 Task: Add Lifeway Lowfat Peach Kefir to the cart.
Action: Mouse moved to (21, 102)
Screenshot: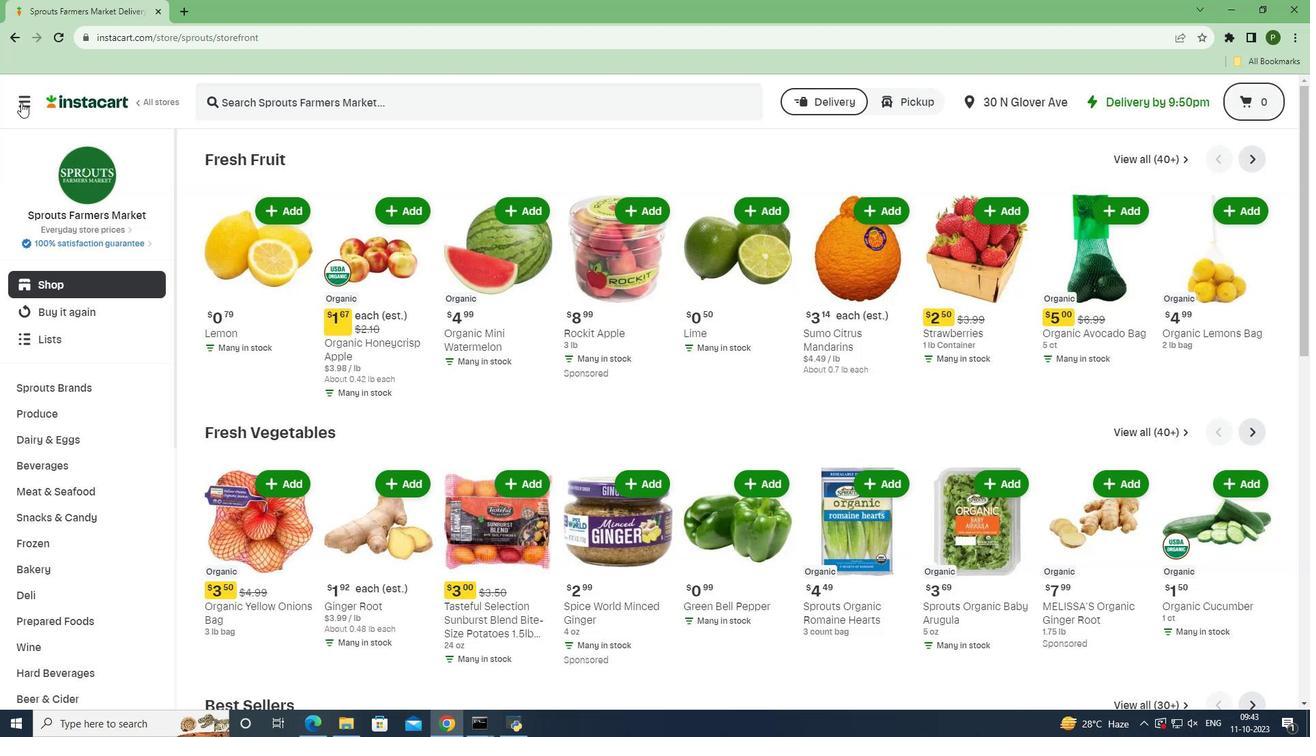 
Action: Mouse pressed left at (21, 102)
Screenshot: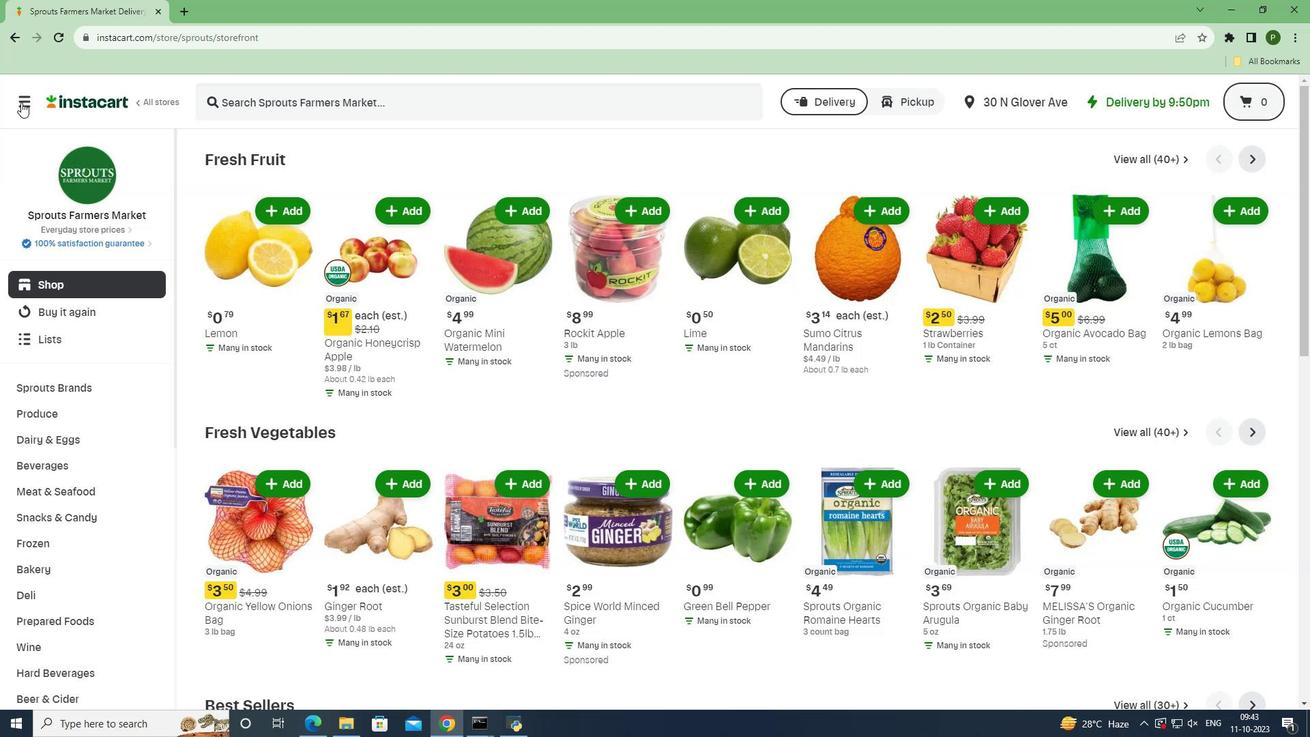 
Action: Mouse moved to (35, 358)
Screenshot: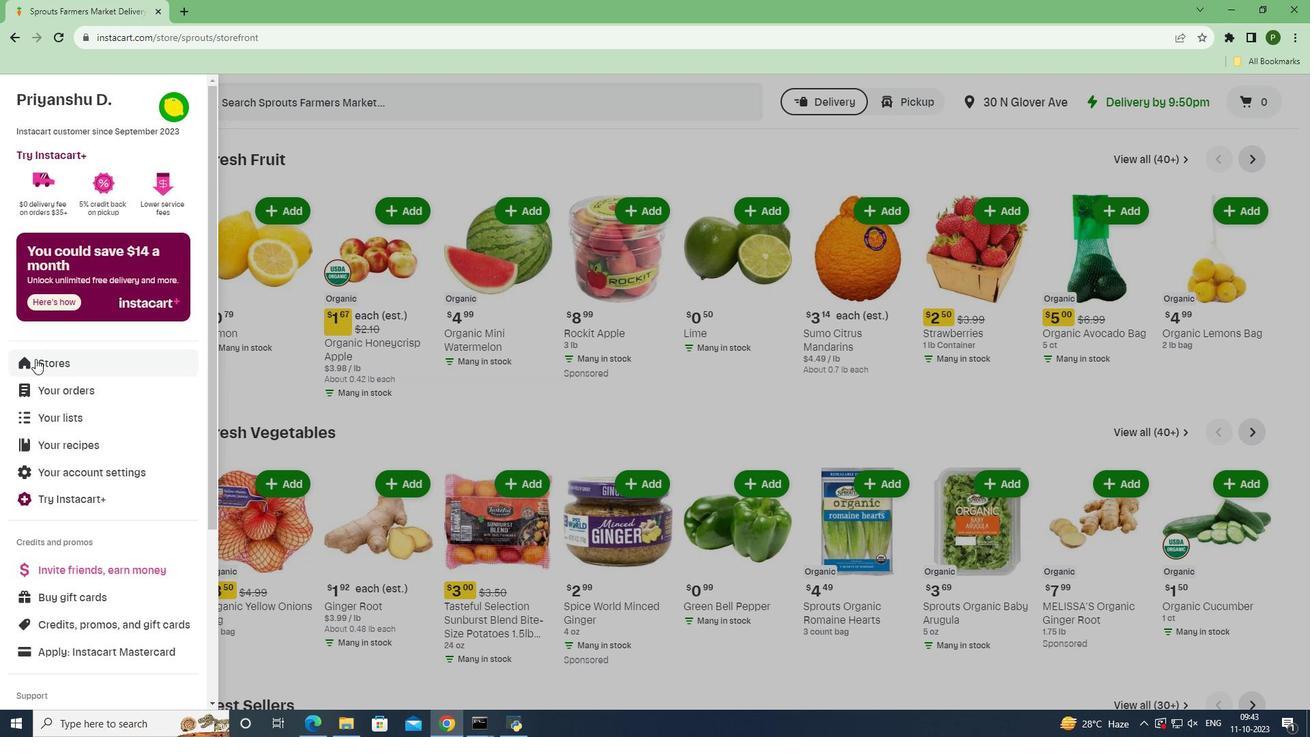 
Action: Mouse pressed left at (35, 358)
Screenshot: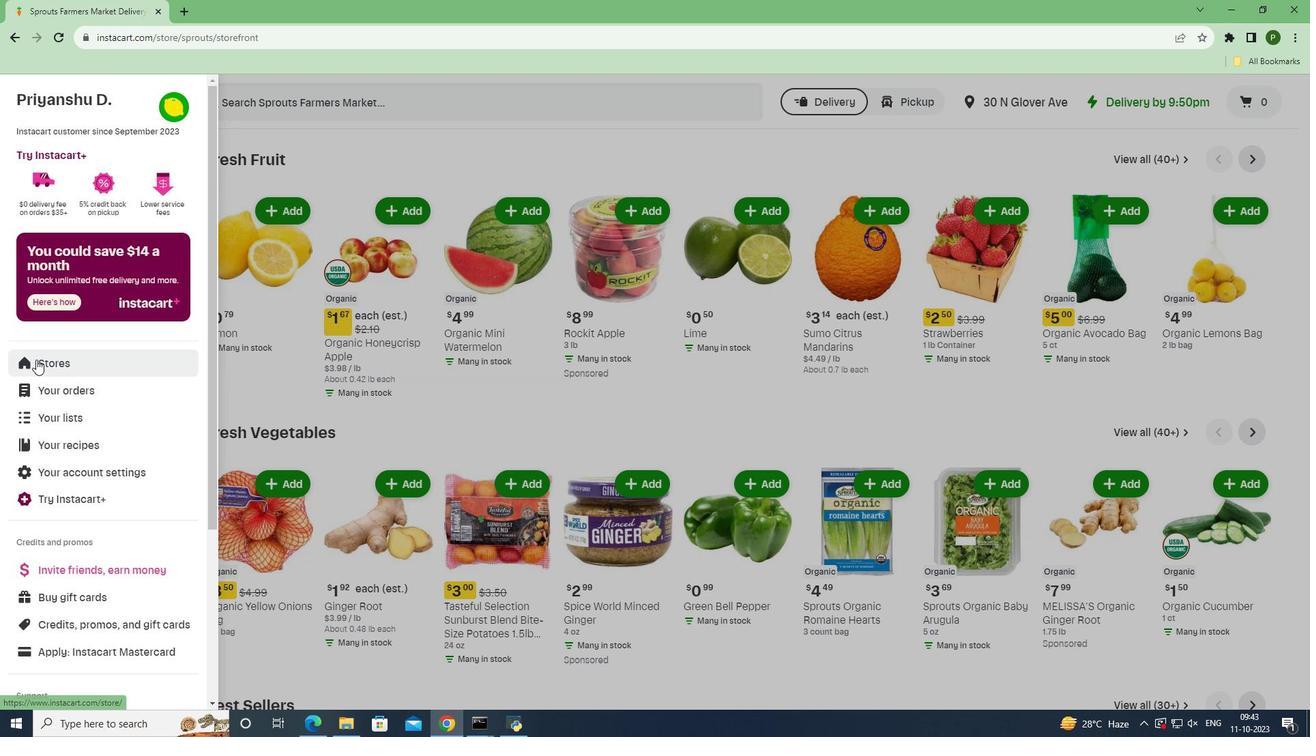 
Action: Mouse moved to (318, 147)
Screenshot: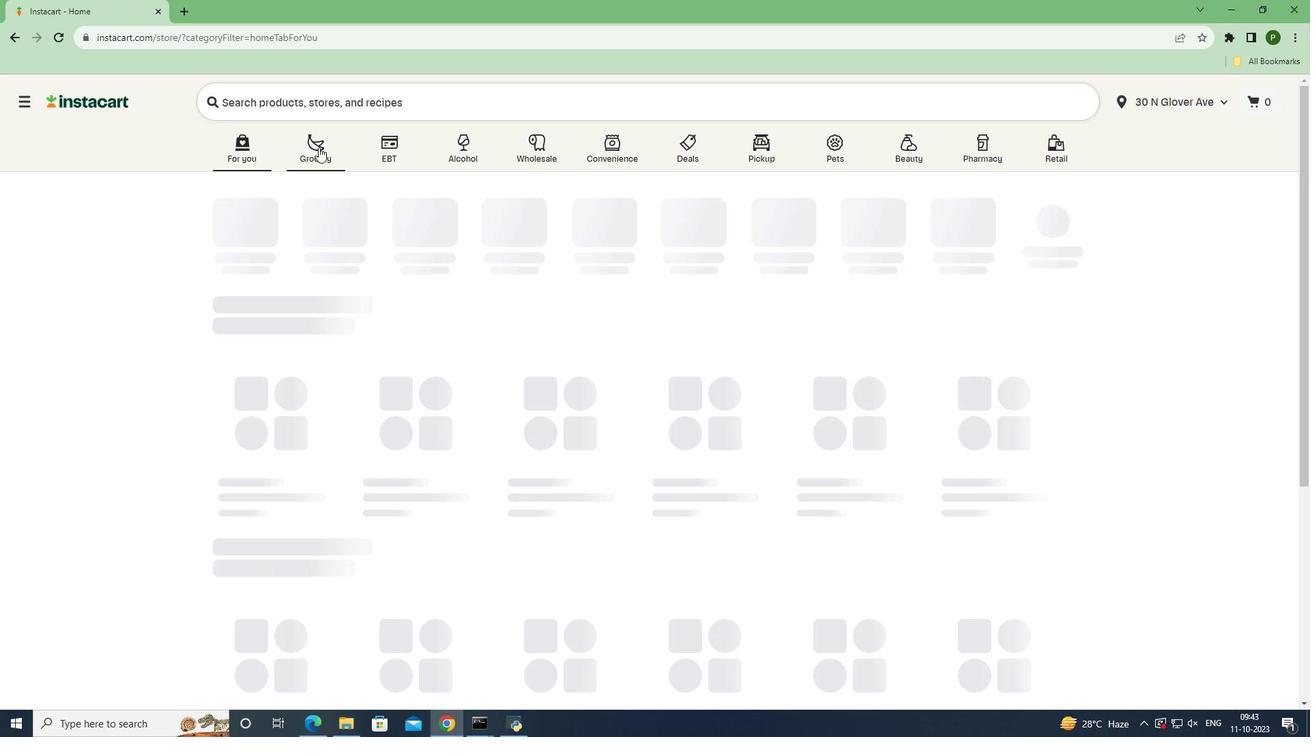 
Action: Mouse pressed left at (318, 147)
Screenshot: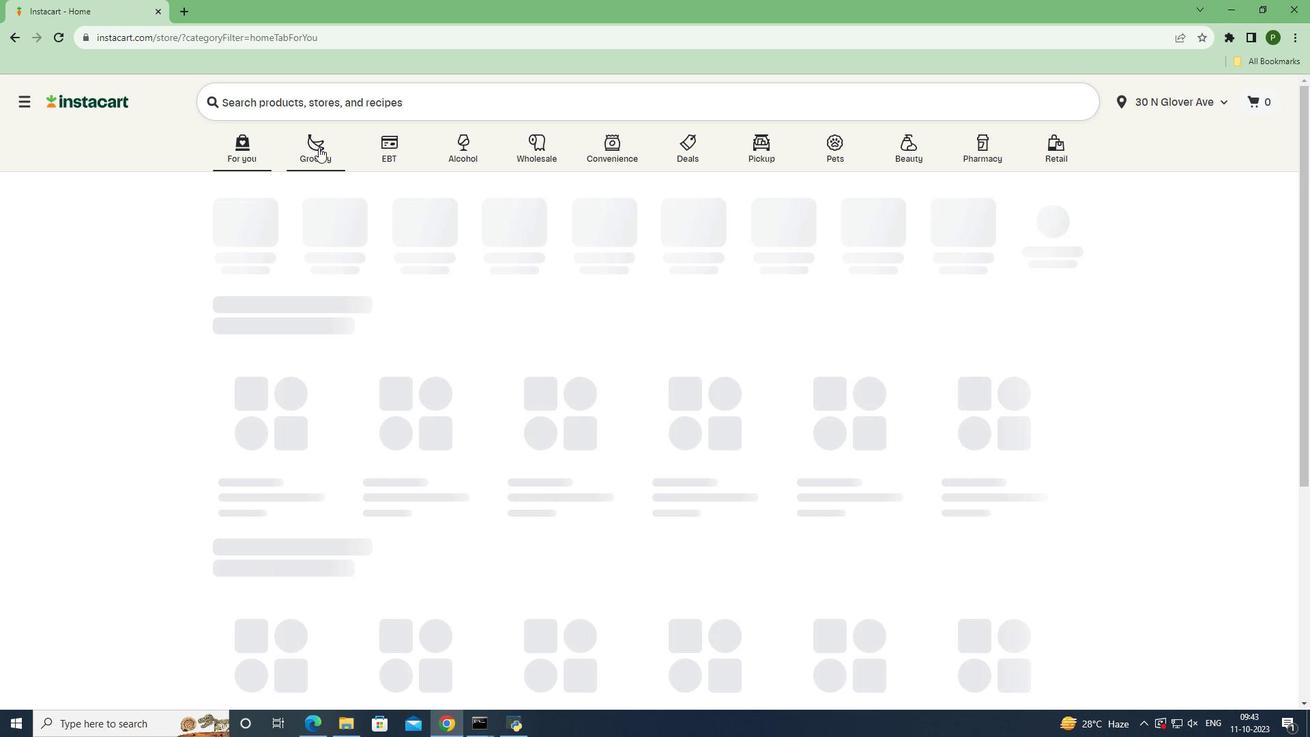 
Action: Mouse moved to (531, 292)
Screenshot: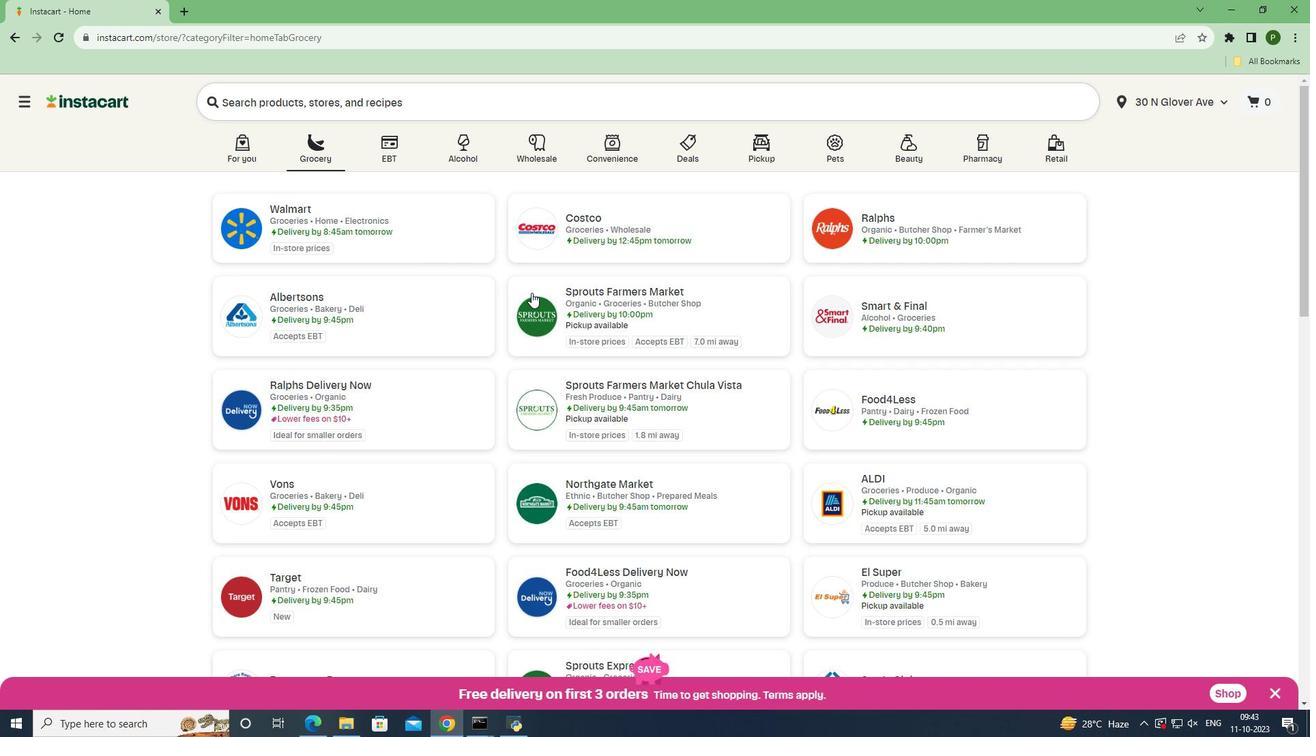 
Action: Mouse pressed left at (531, 292)
Screenshot: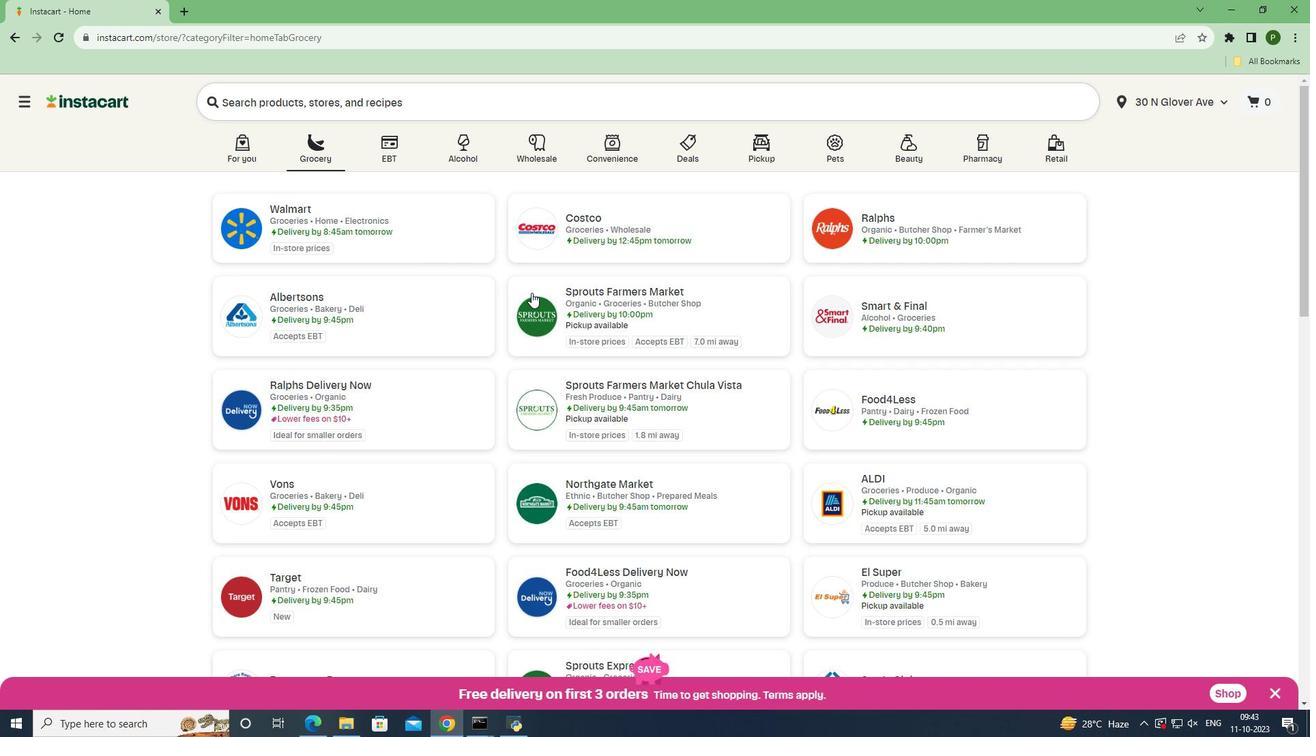 
Action: Mouse moved to (120, 441)
Screenshot: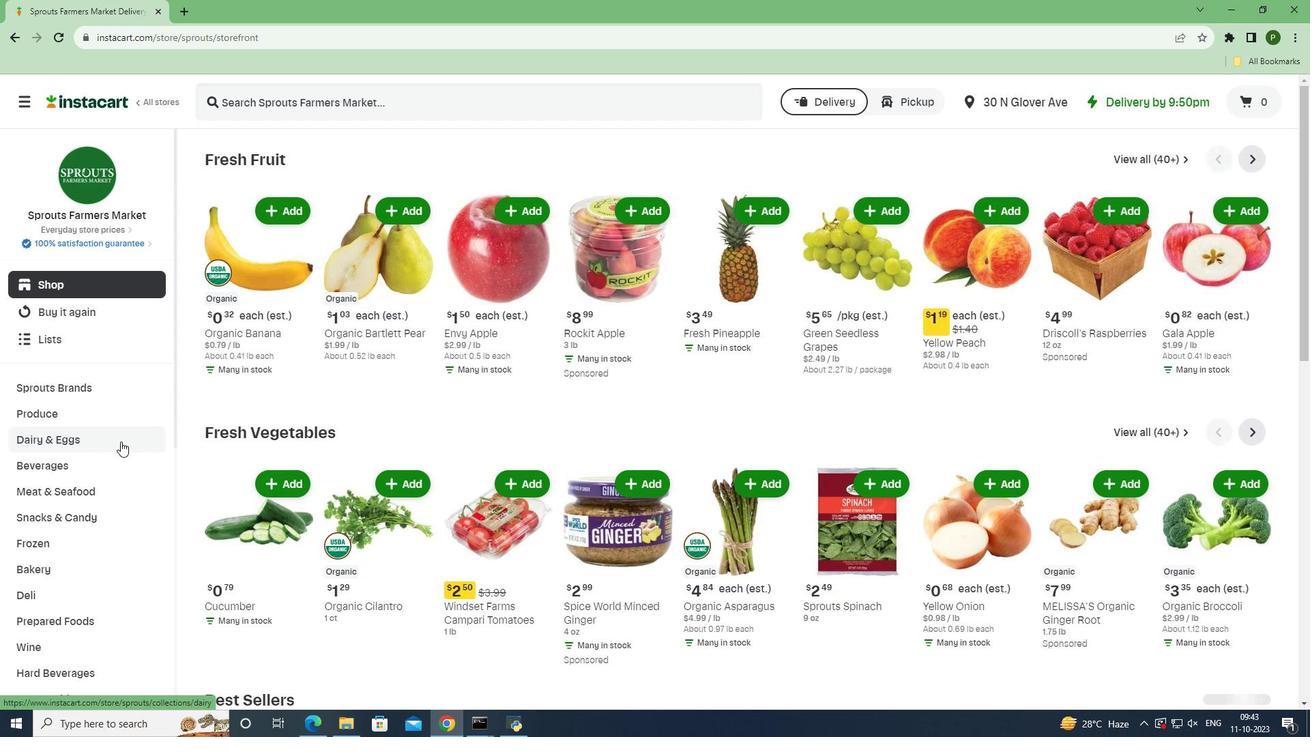 
Action: Mouse pressed left at (120, 441)
Screenshot: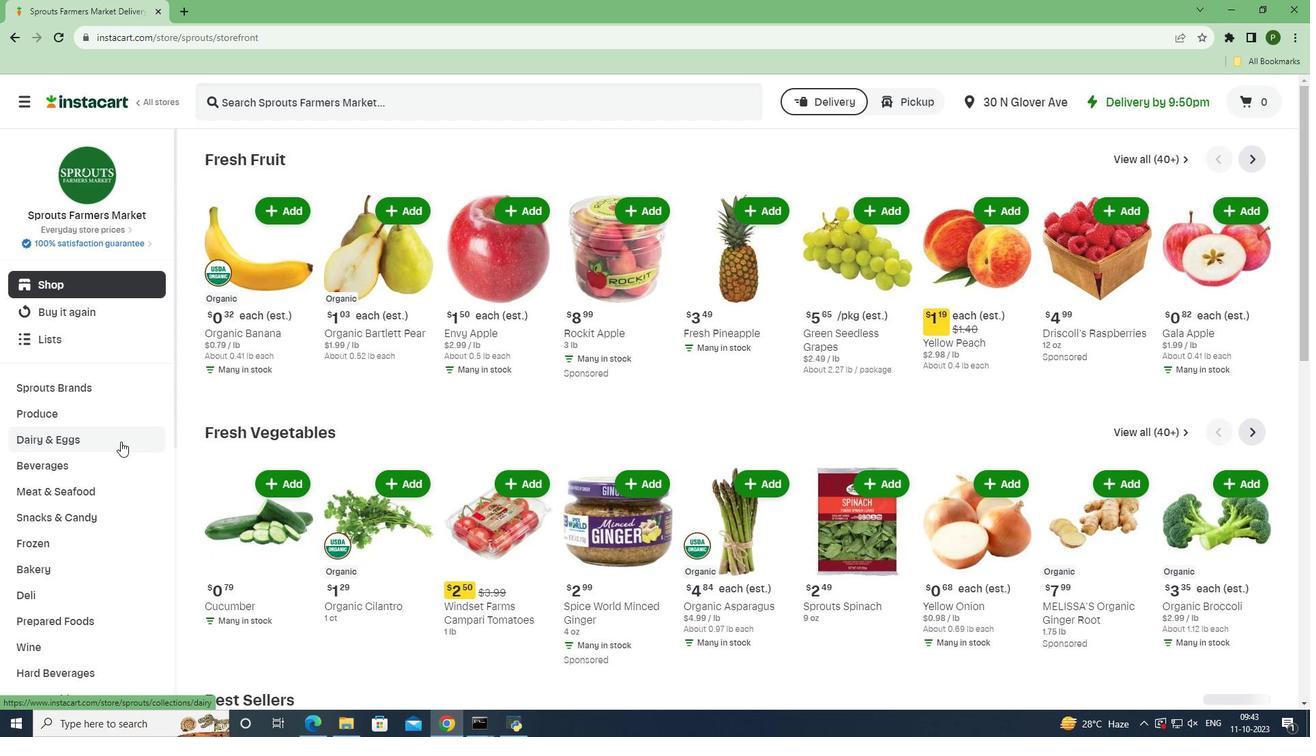 
Action: Mouse moved to (64, 553)
Screenshot: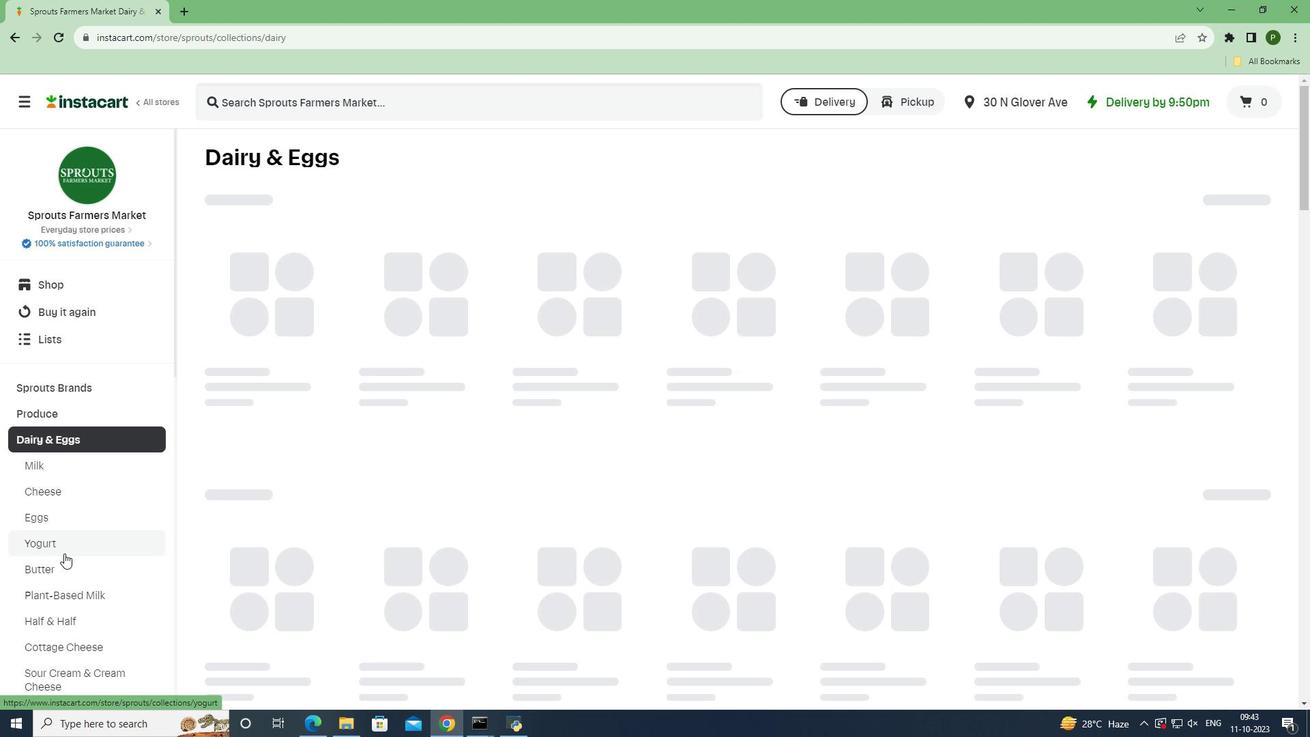 
Action: Mouse pressed left at (64, 553)
Screenshot: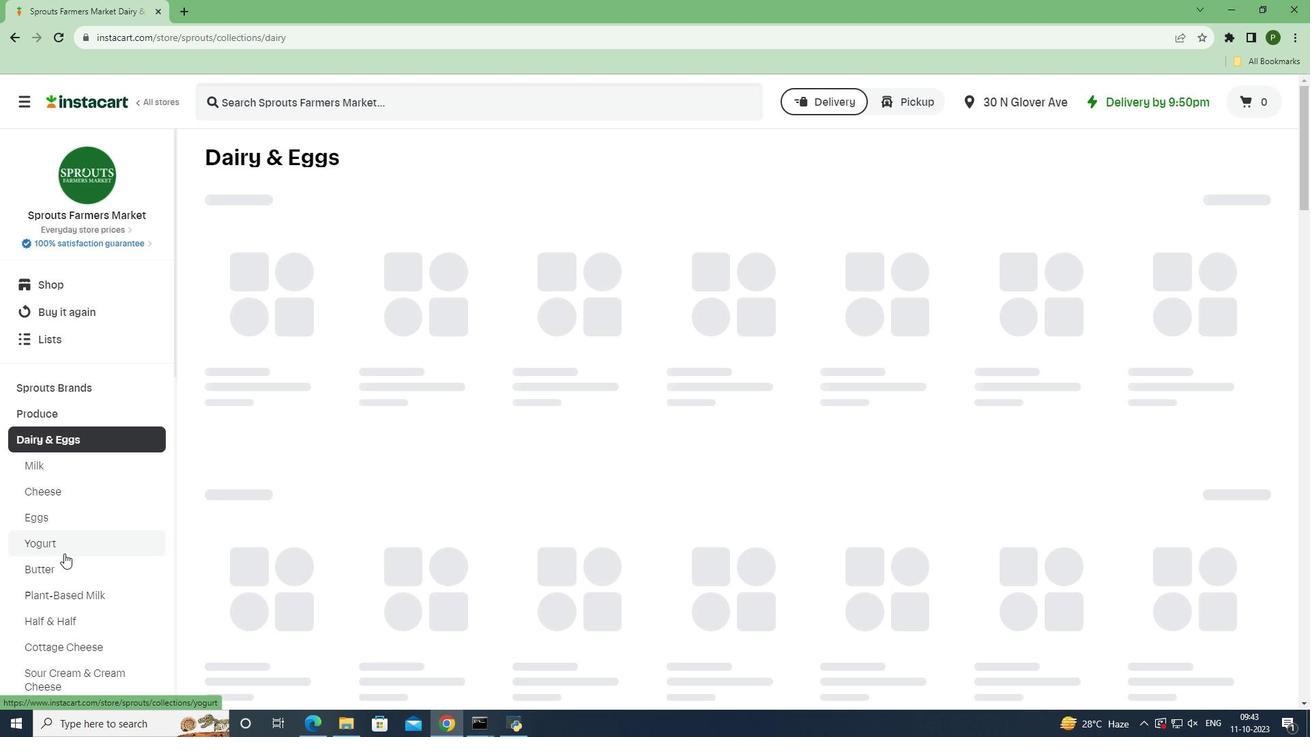 
Action: Mouse moved to (332, 93)
Screenshot: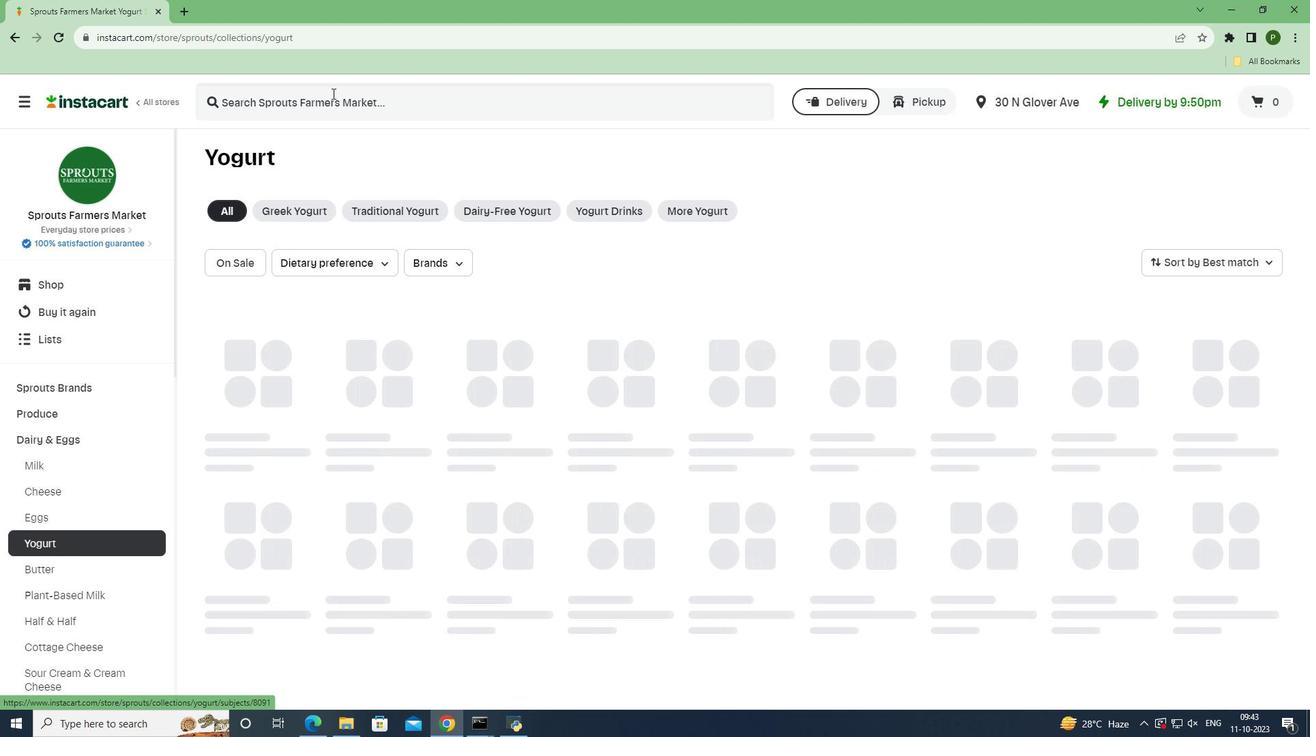
Action: Mouse pressed left at (332, 93)
Screenshot: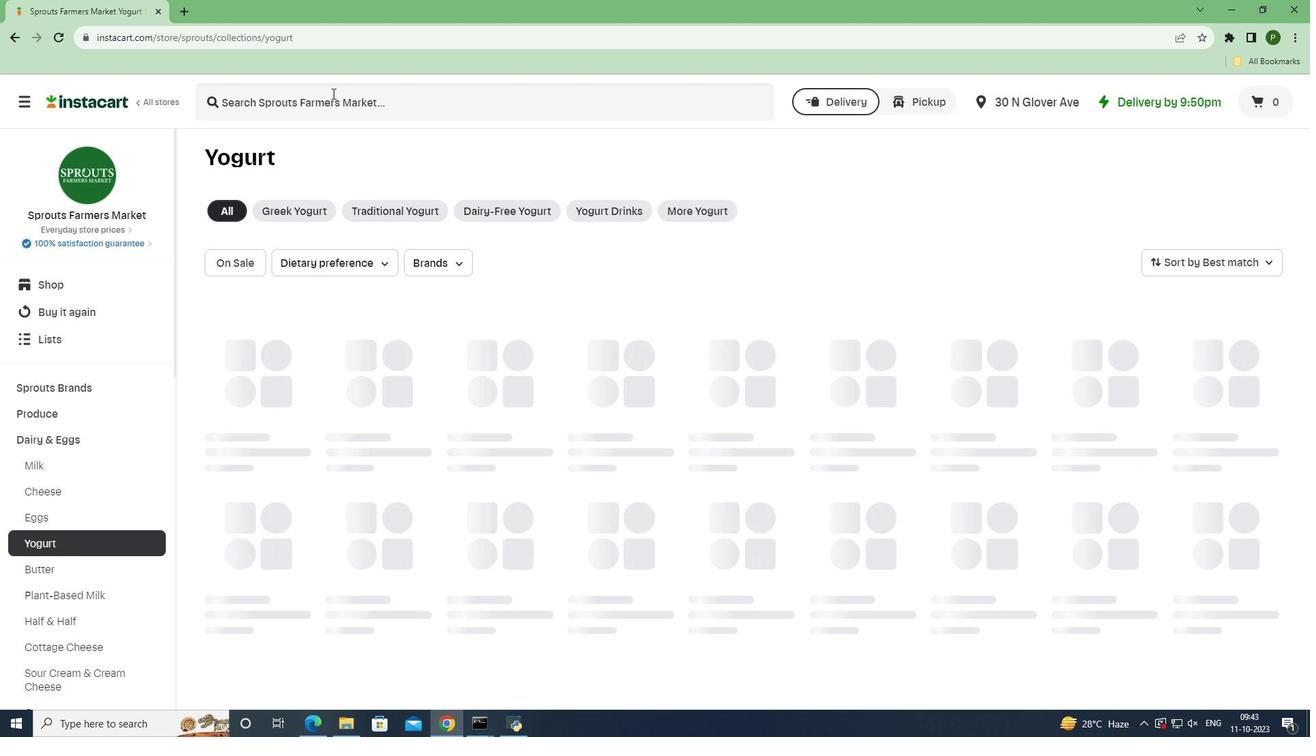 
Action: Key pressed <Key.caps_lock>L<Key.caps_lock>ife
Screenshot: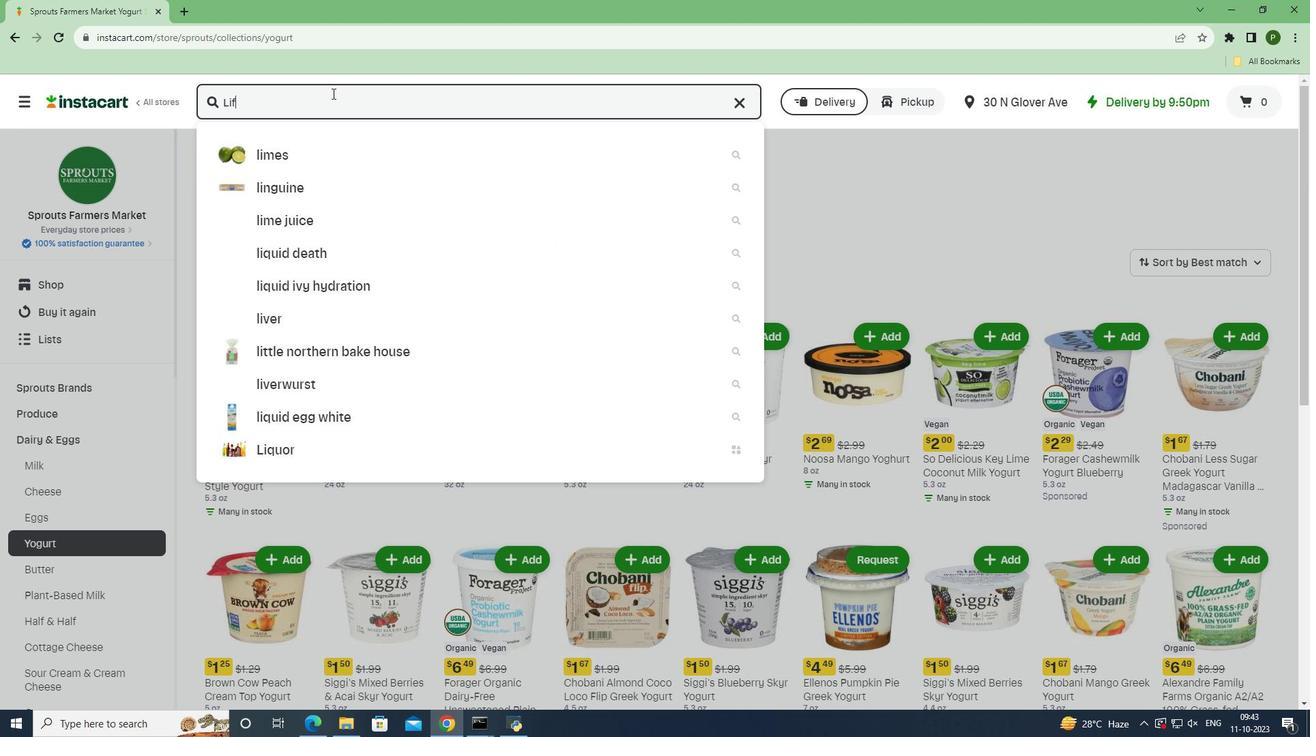 
Action: Mouse moved to (332, 93)
Screenshot: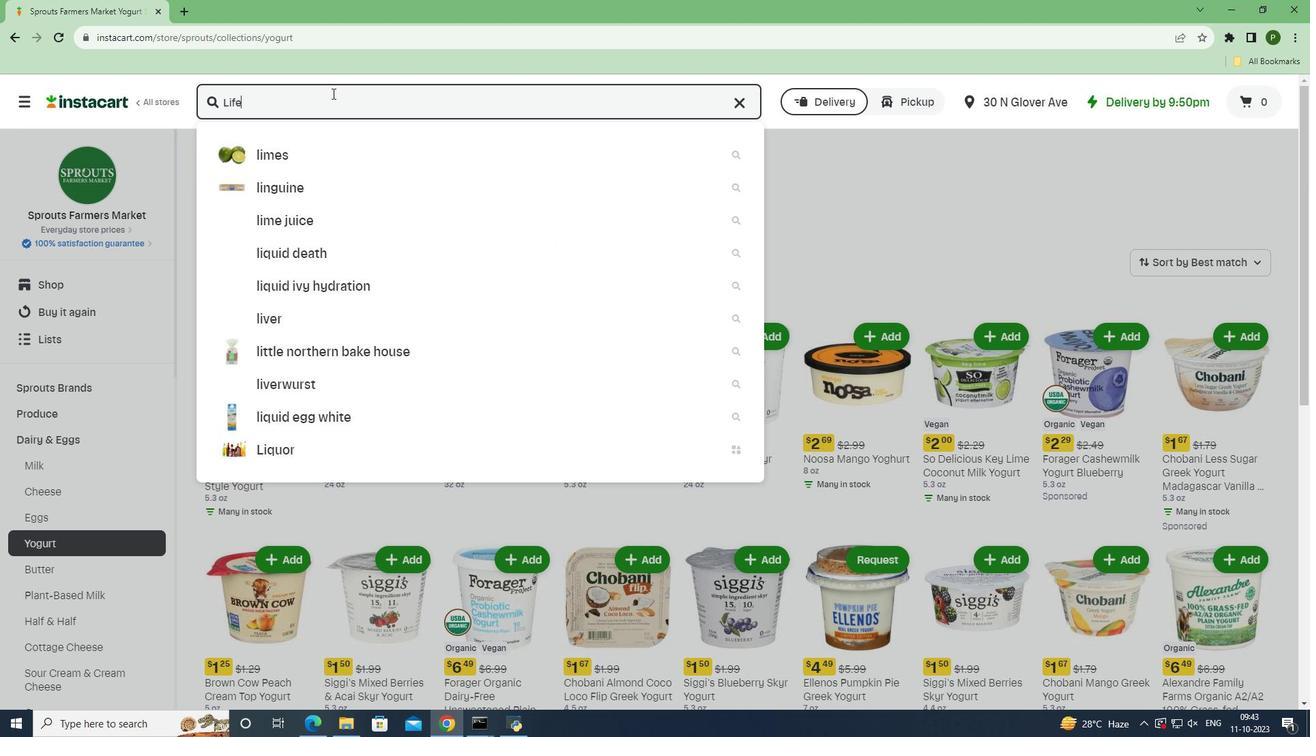 
Action: Key pressed way<Key.space><Key.caps_lock>L<Key.caps_lock>owfat<Key.space><Key.caps_lock>P<Key.caps_lock>each<Key.space><Key.caps_lock>K<Key.caps_lock>efir<Key.space><Key.enter>
Screenshot: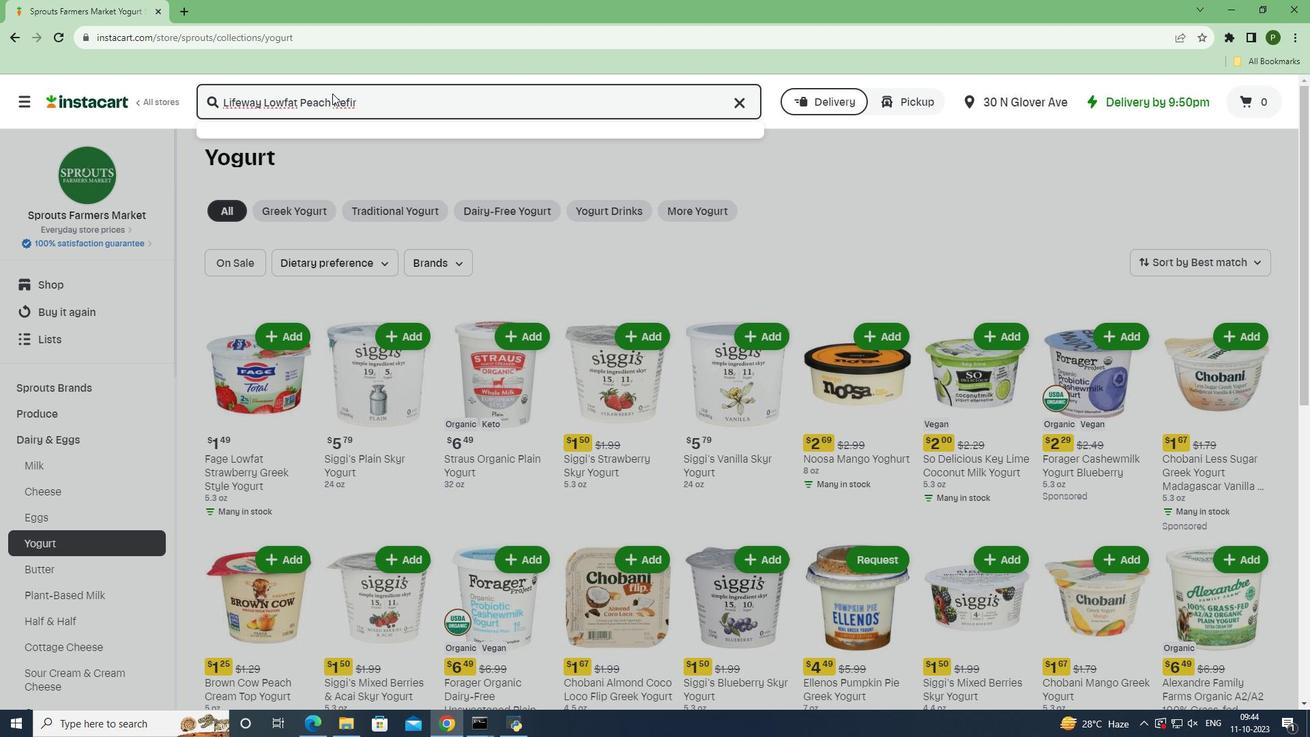 
Action: Mouse moved to (805, 241)
Screenshot: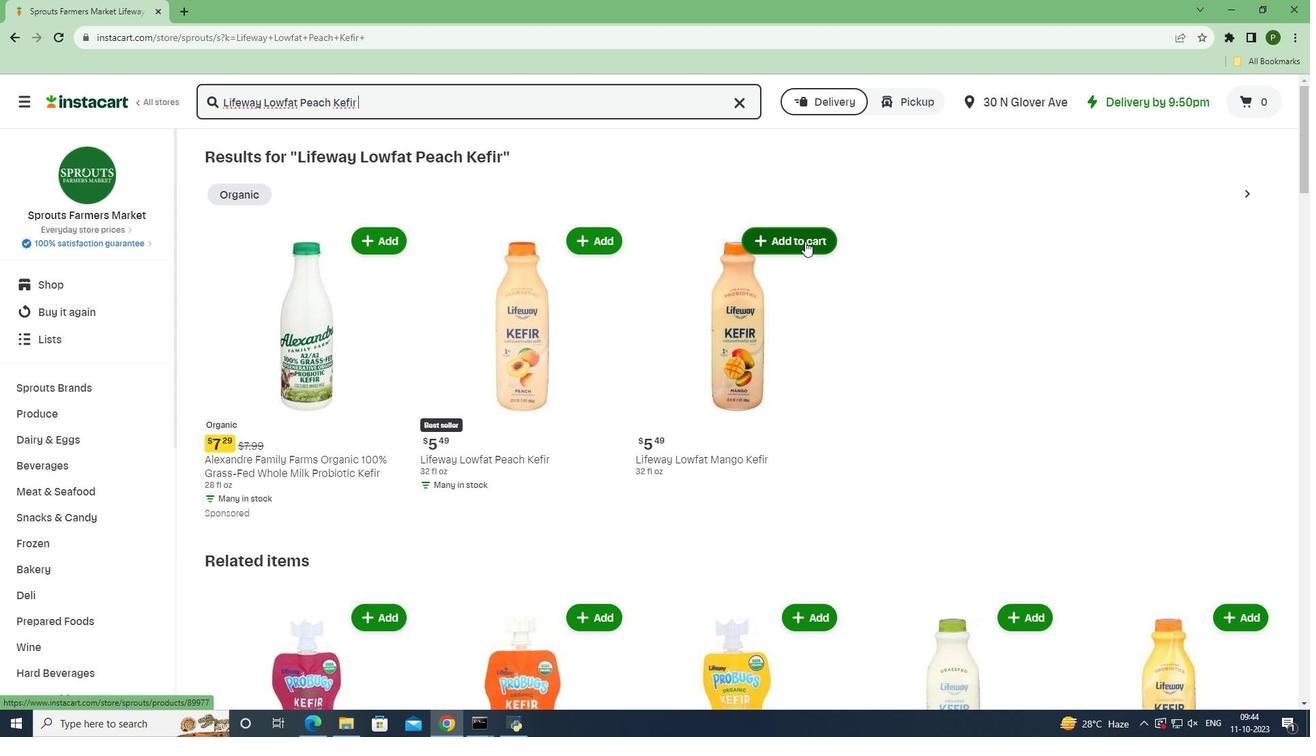 
Action: Mouse scrolled (805, 240) with delta (0, 0)
Screenshot: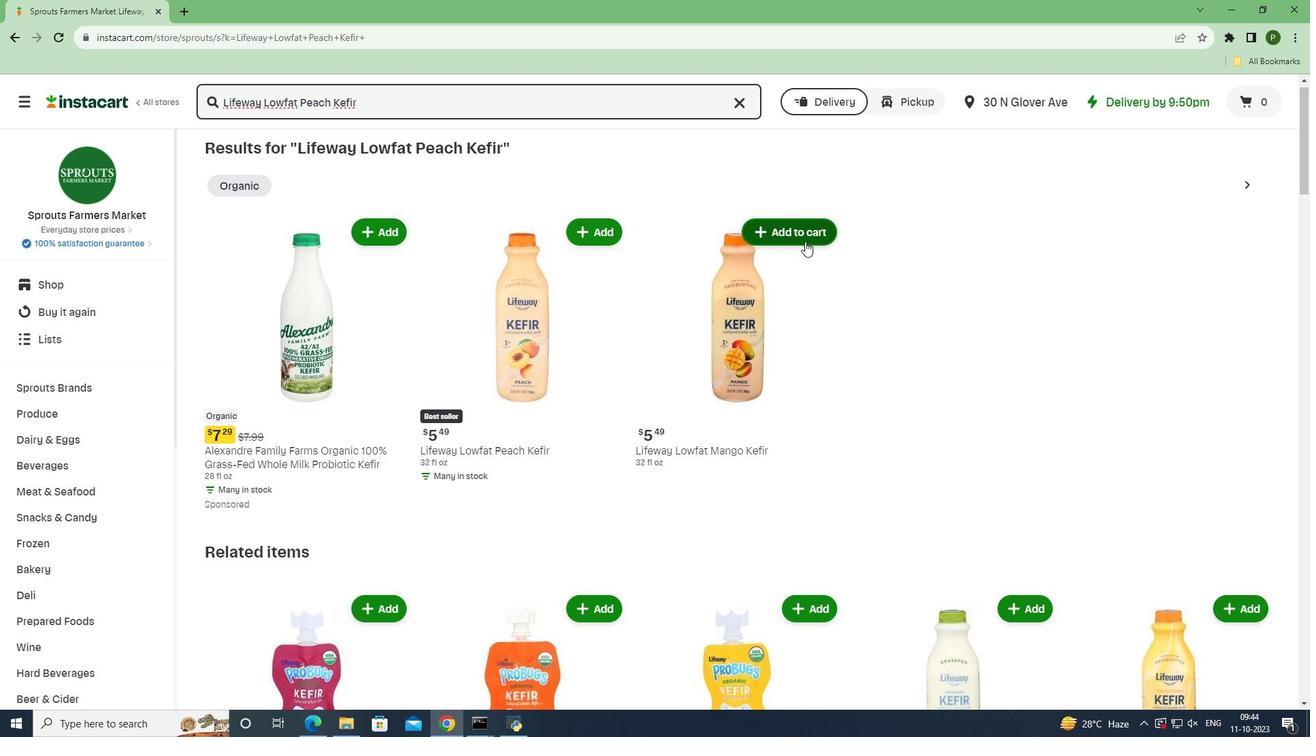 
Action: Mouse moved to (593, 172)
Screenshot: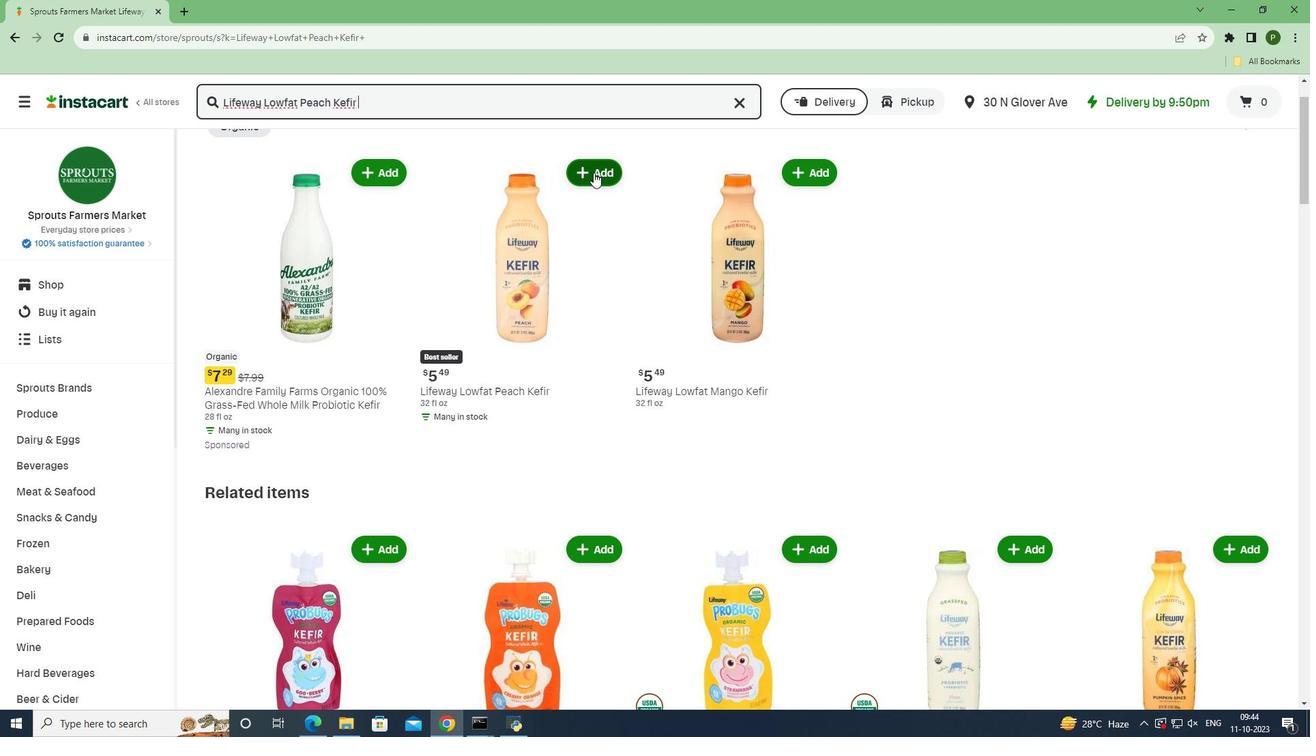 
Action: Mouse pressed left at (593, 172)
Screenshot: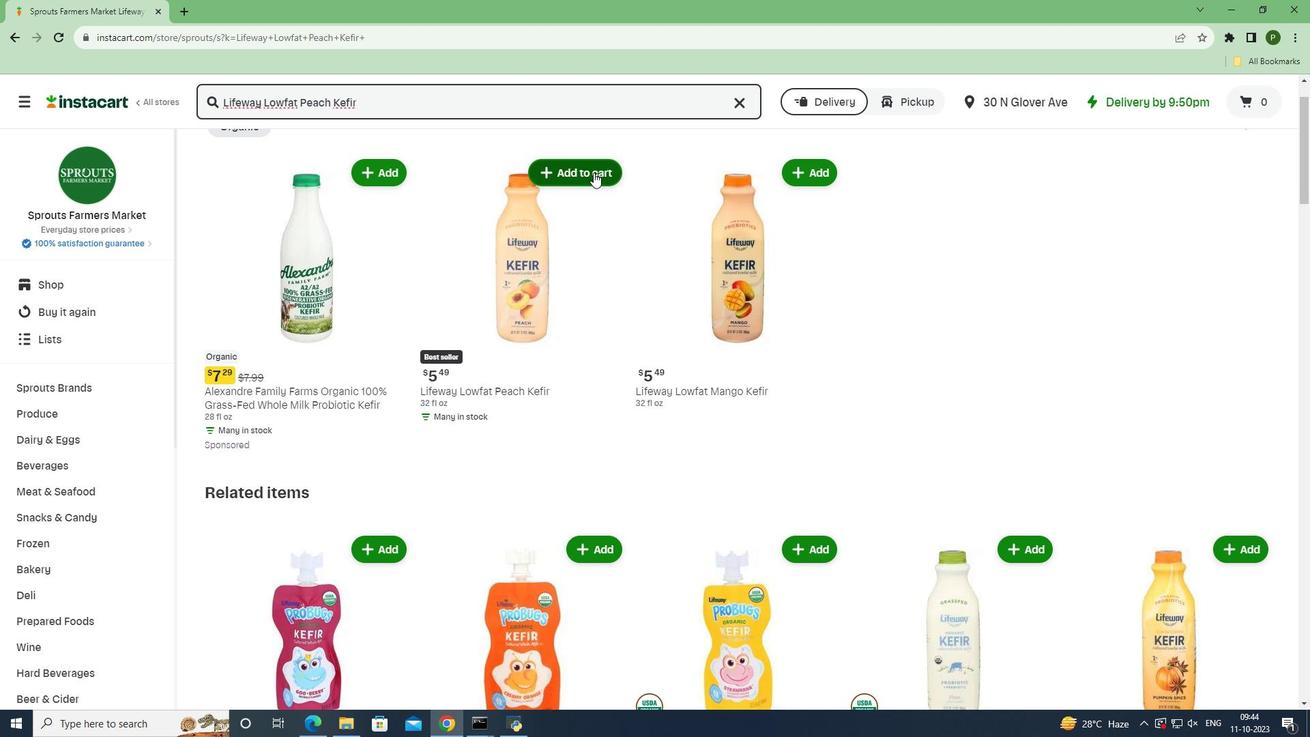 
Action: Mouse moved to (638, 236)
Screenshot: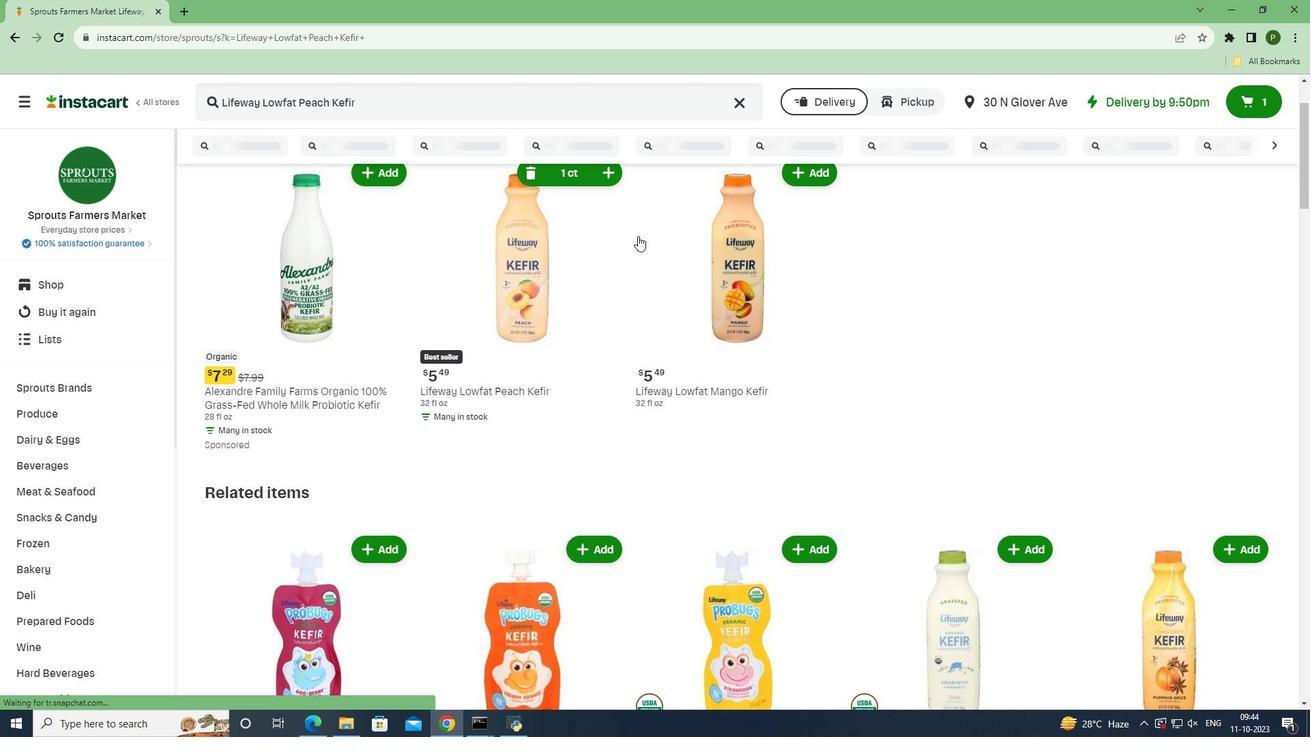 
